 Task: Change the option "Continue playback" in the Qt interface to never.
Action: Mouse moved to (119, 12)
Screenshot: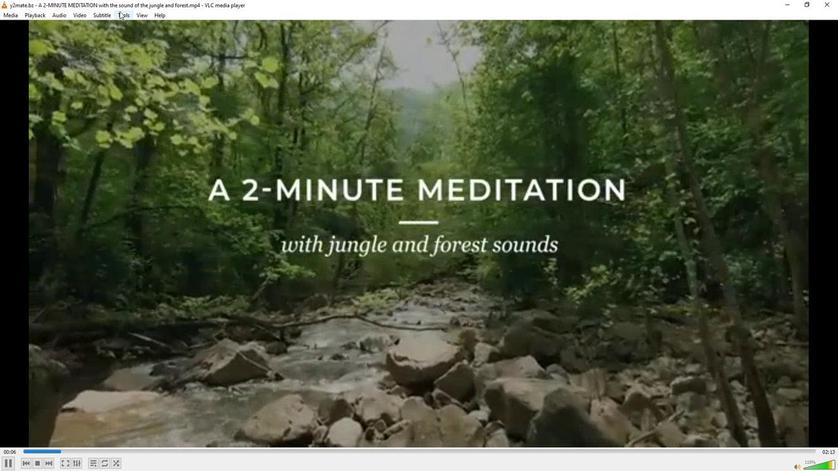 
Action: Mouse pressed left at (119, 12)
Screenshot: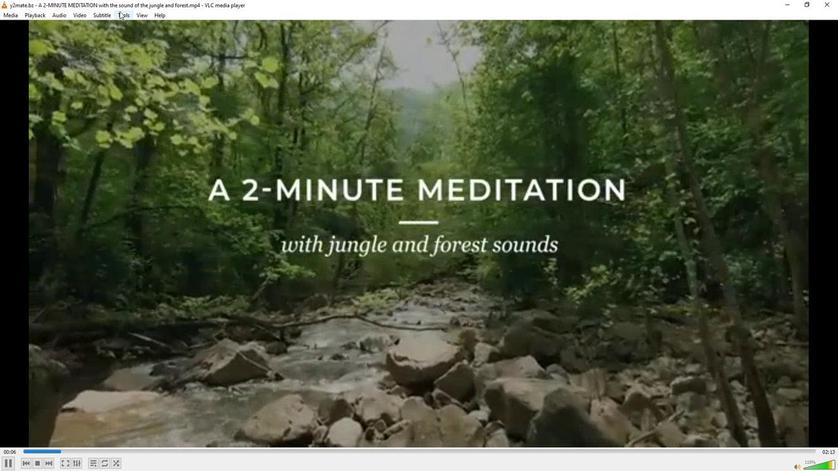 
Action: Mouse moved to (144, 123)
Screenshot: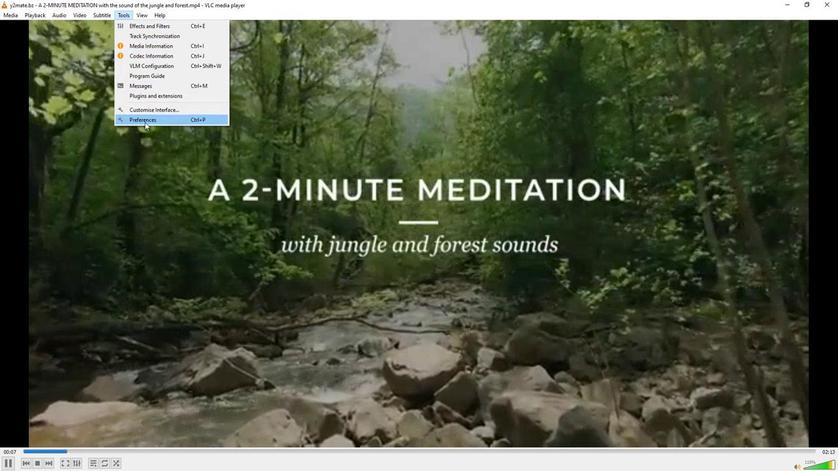 
Action: Mouse pressed left at (144, 123)
Screenshot: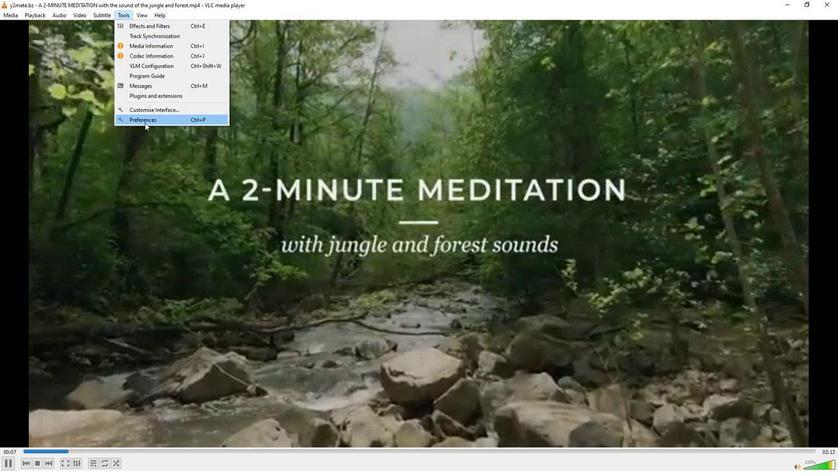 
Action: Mouse moved to (276, 381)
Screenshot: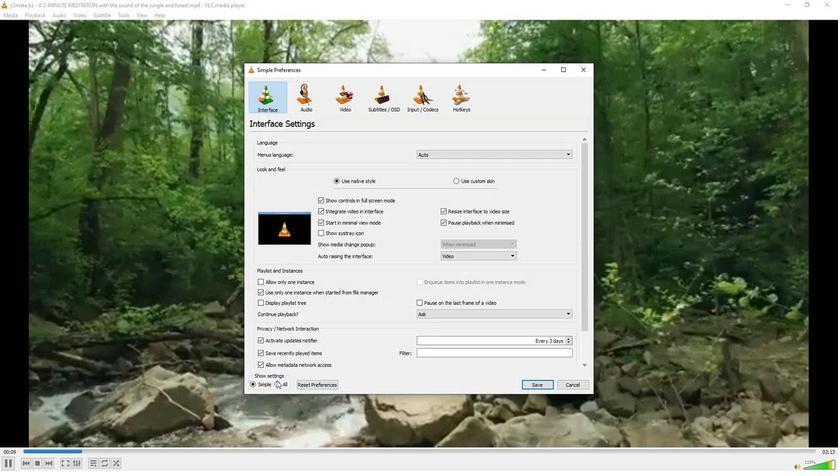 
Action: Mouse pressed left at (276, 381)
Screenshot: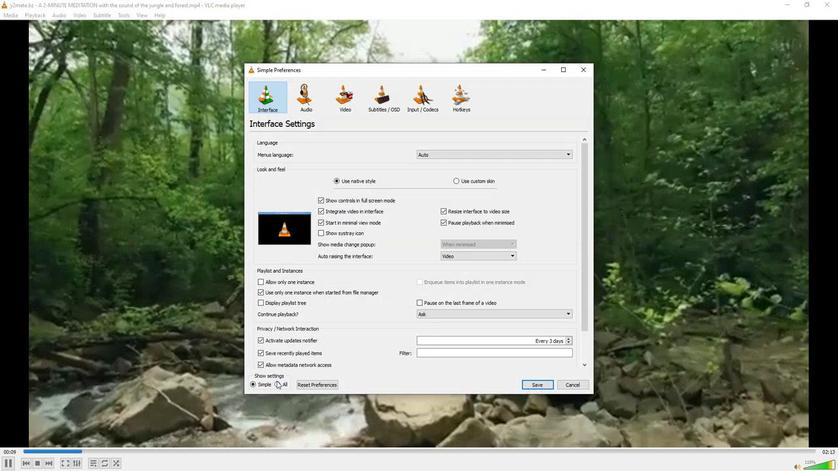 
Action: Mouse moved to (254, 317)
Screenshot: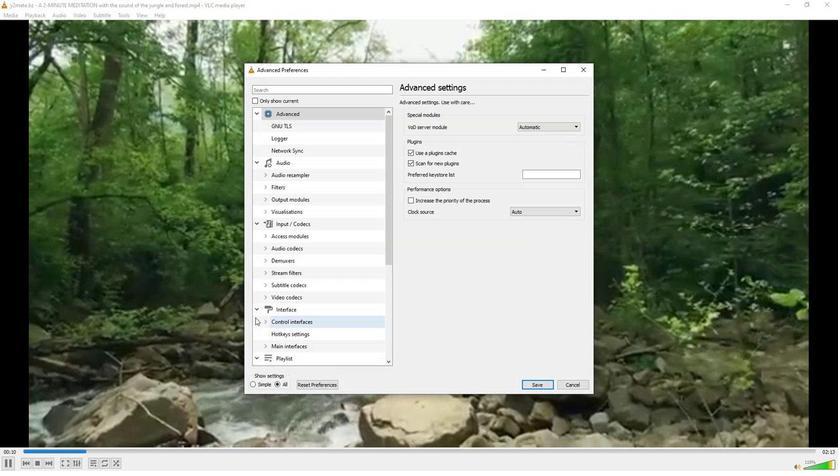 
Action: Mouse scrolled (254, 317) with delta (0, 0)
Screenshot: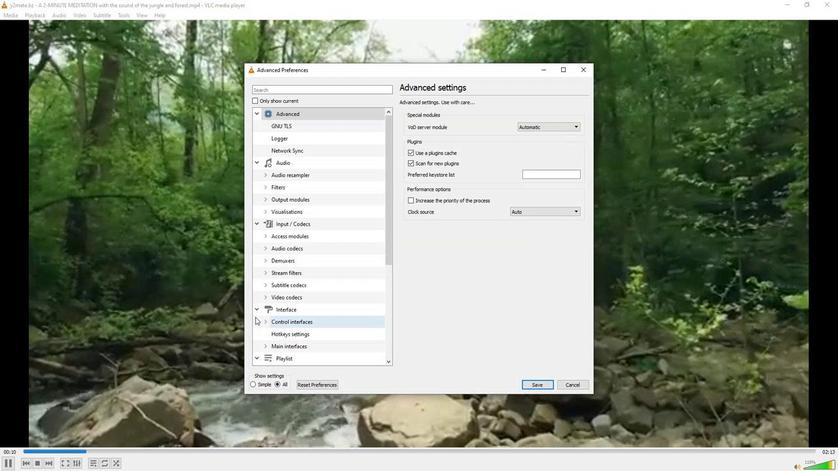 
Action: Mouse moved to (264, 308)
Screenshot: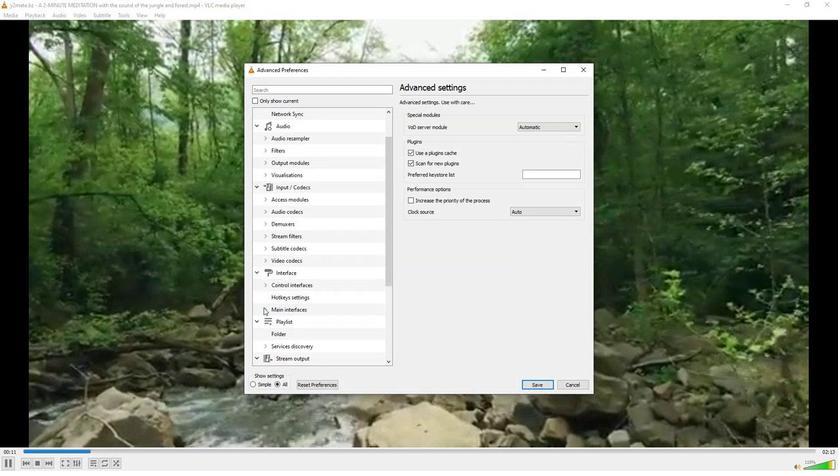 
Action: Mouse pressed left at (264, 308)
Screenshot: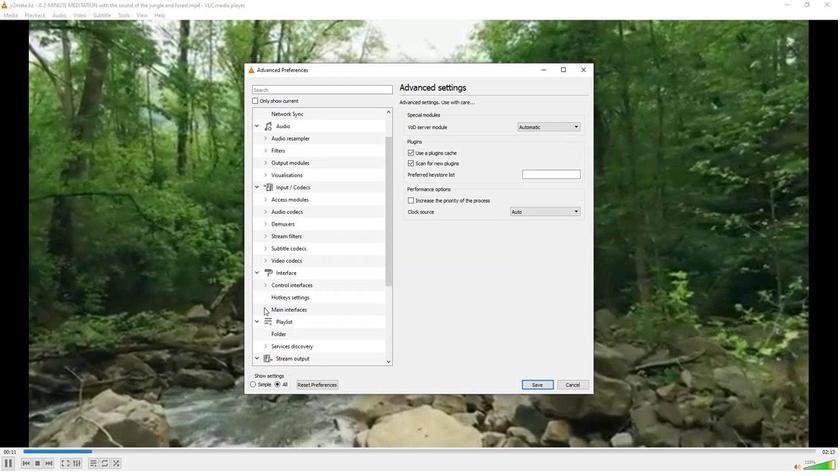 
Action: Mouse moved to (282, 333)
Screenshot: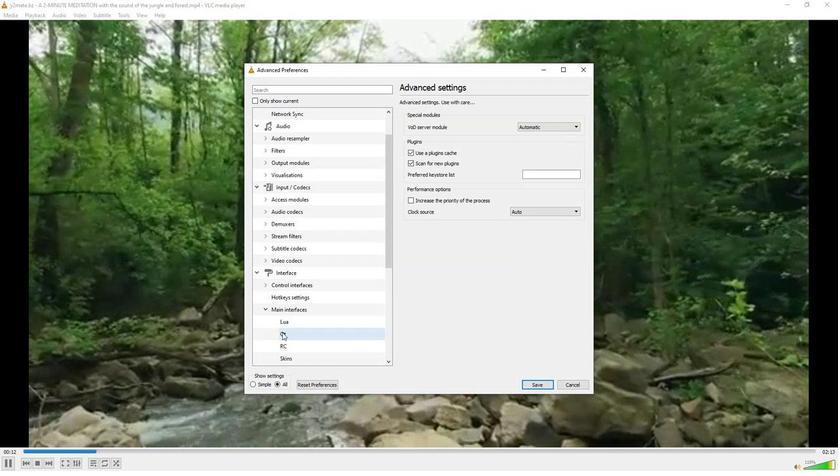
Action: Mouse pressed left at (282, 333)
Screenshot: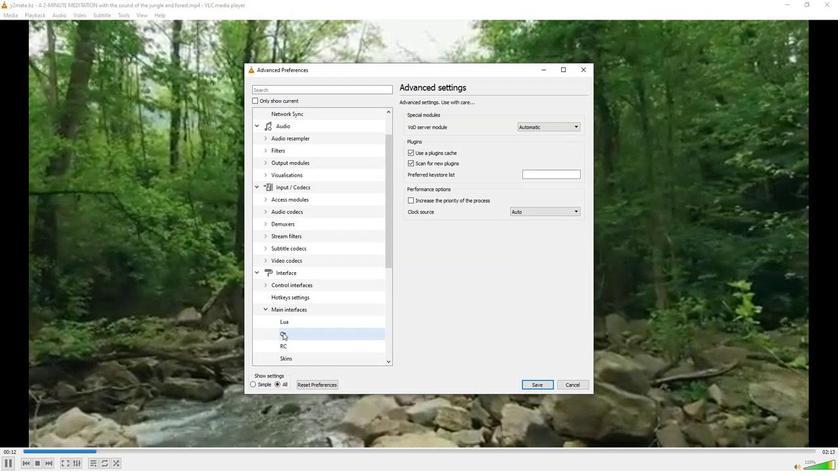 
Action: Mouse moved to (572, 247)
Screenshot: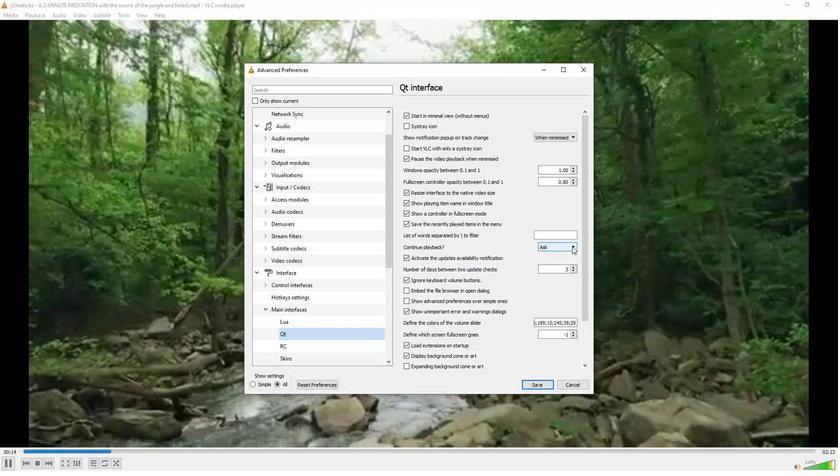 
Action: Mouse pressed left at (572, 247)
Screenshot: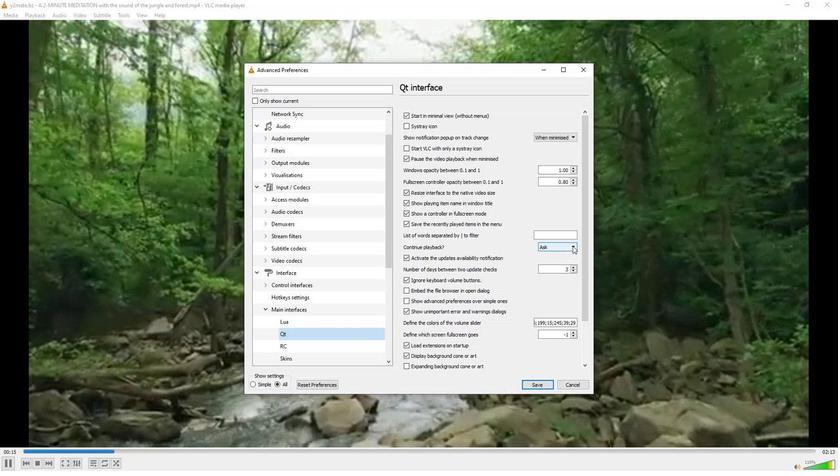 
Action: Mouse moved to (556, 254)
Screenshot: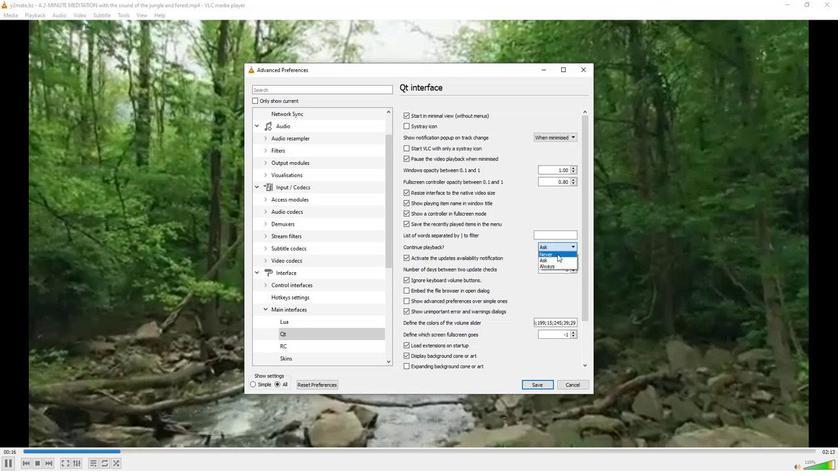 
Action: Mouse pressed left at (556, 254)
Screenshot: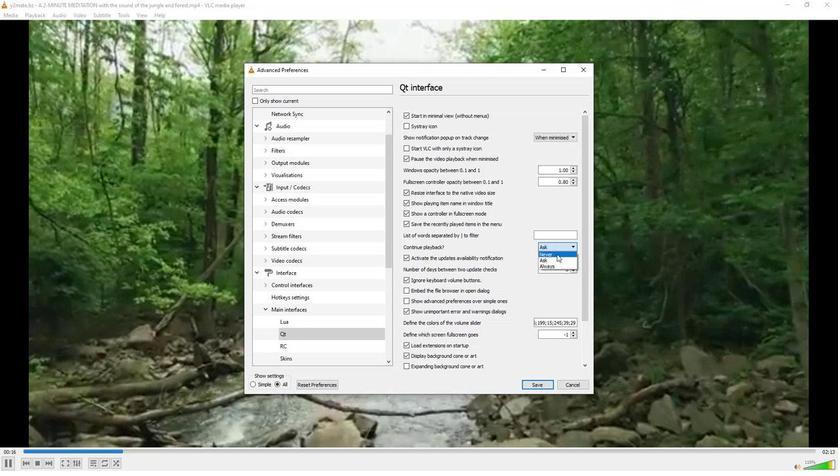 
Action: Mouse moved to (556, 254)
Screenshot: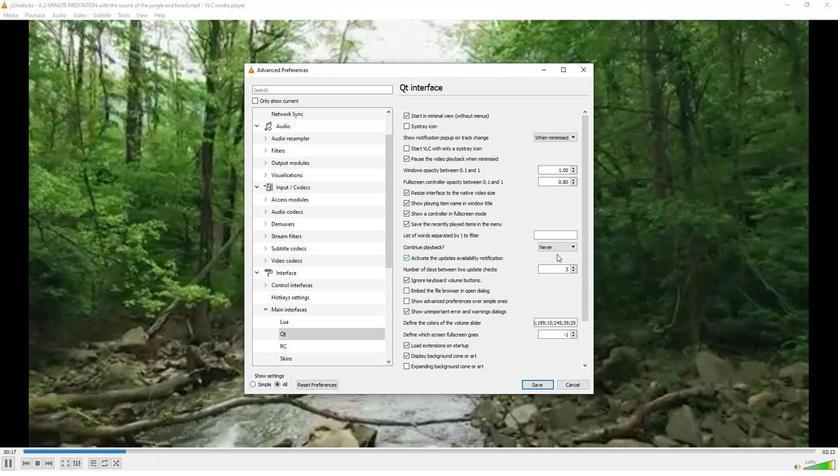 
